 Task: Add Weleda Comforting Body Lotion, Calendula to the cart.
Action: Mouse moved to (228, 121)
Screenshot: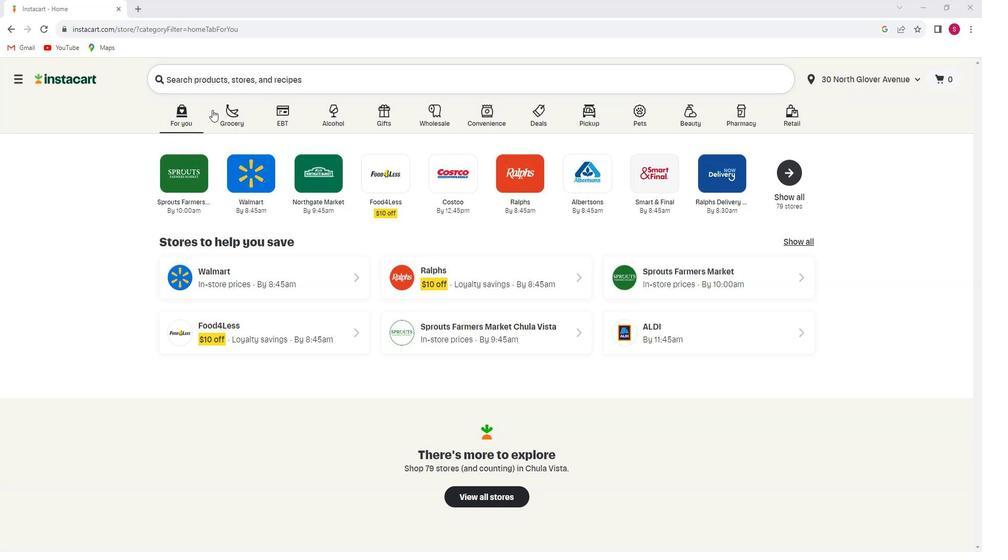 
Action: Mouse pressed left at (228, 121)
Screenshot: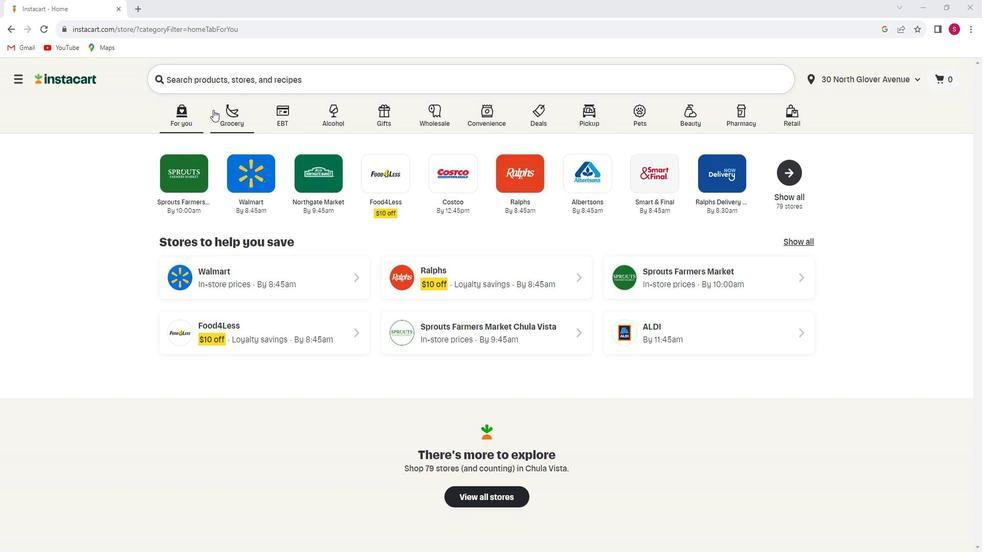 
Action: Mouse moved to (247, 305)
Screenshot: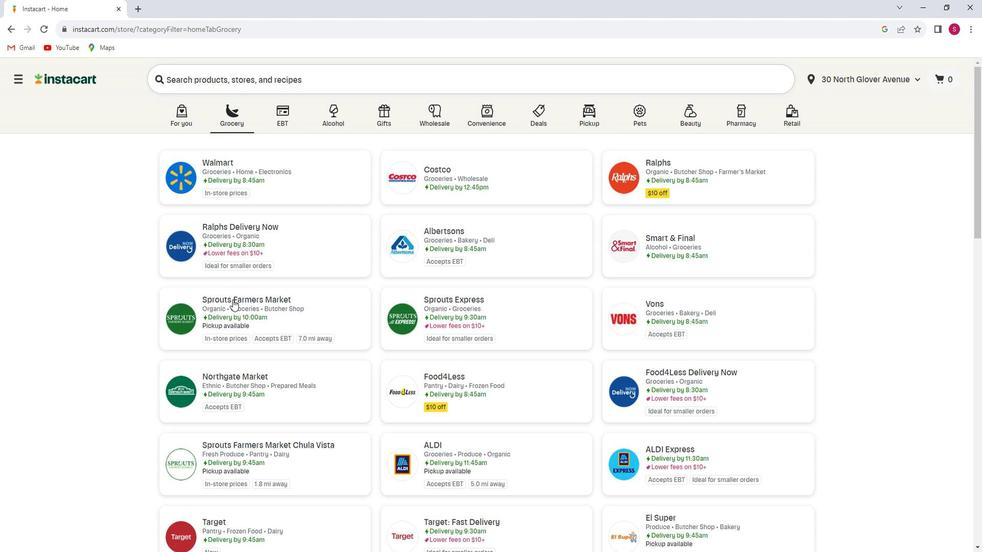 
Action: Mouse pressed left at (247, 305)
Screenshot: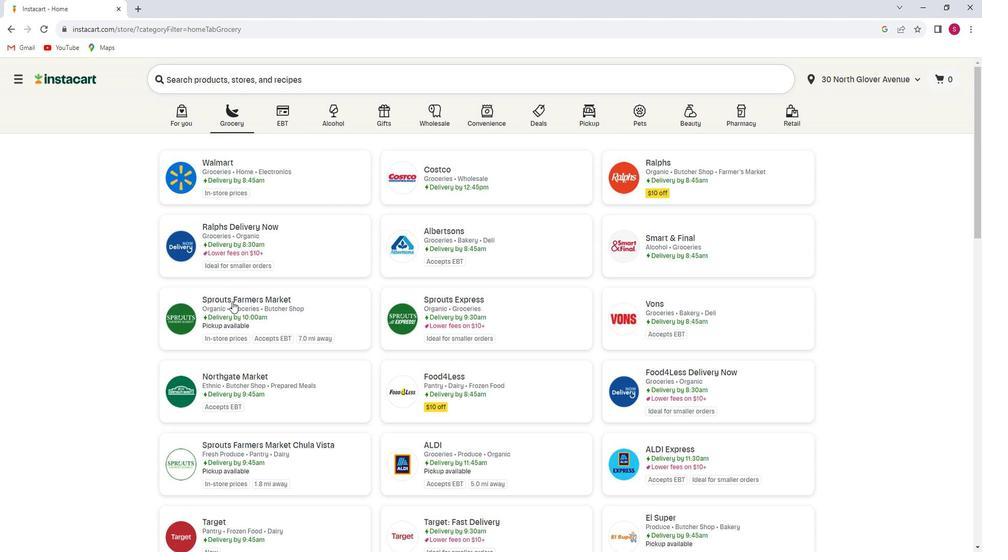 
Action: Mouse moved to (89, 352)
Screenshot: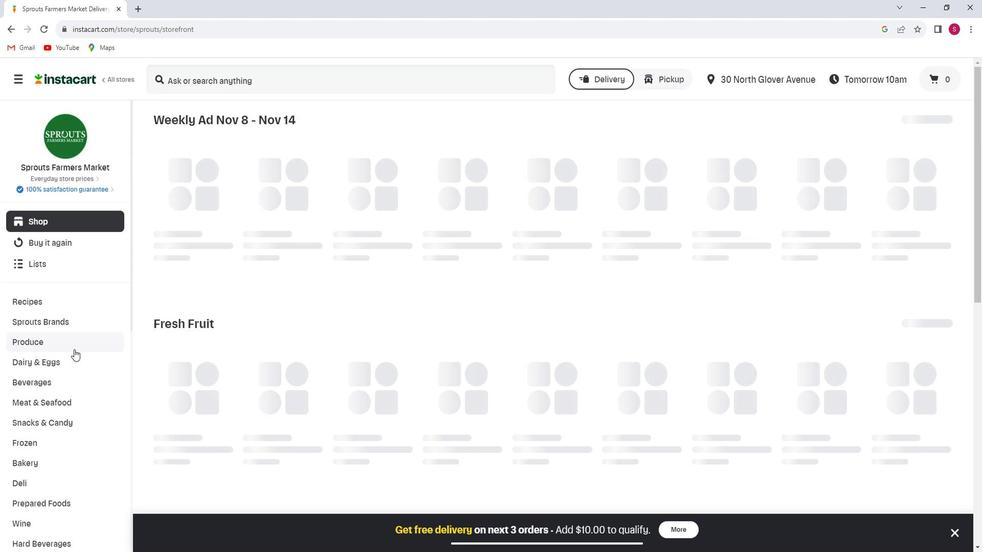 
Action: Mouse scrolled (89, 351) with delta (0, 0)
Screenshot: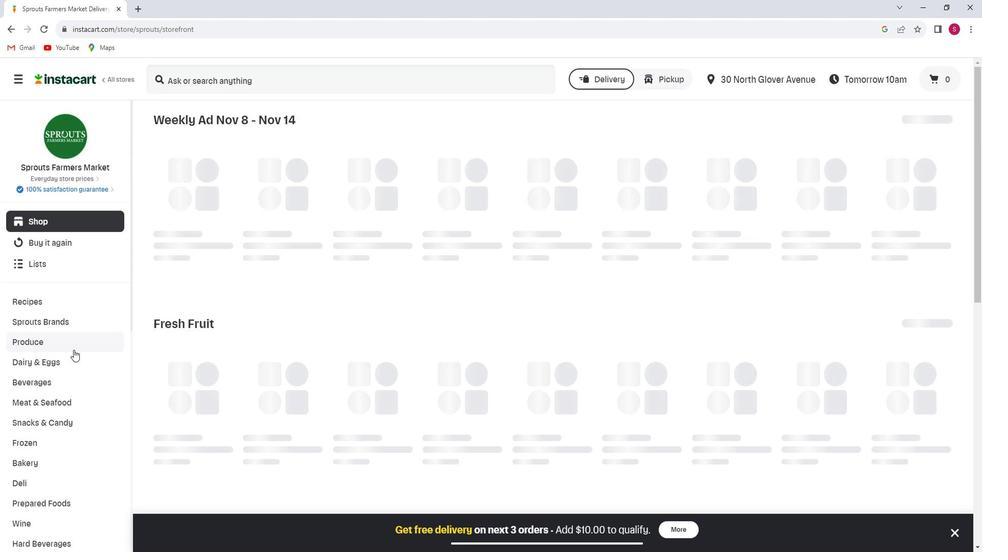 
Action: Mouse scrolled (89, 351) with delta (0, 0)
Screenshot: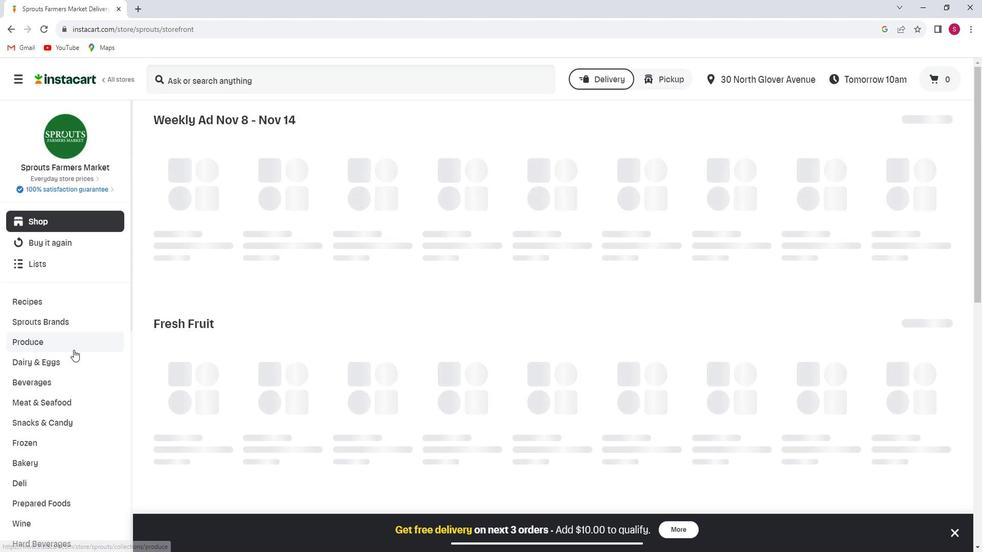 
Action: Mouse scrolled (89, 351) with delta (0, 0)
Screenshot: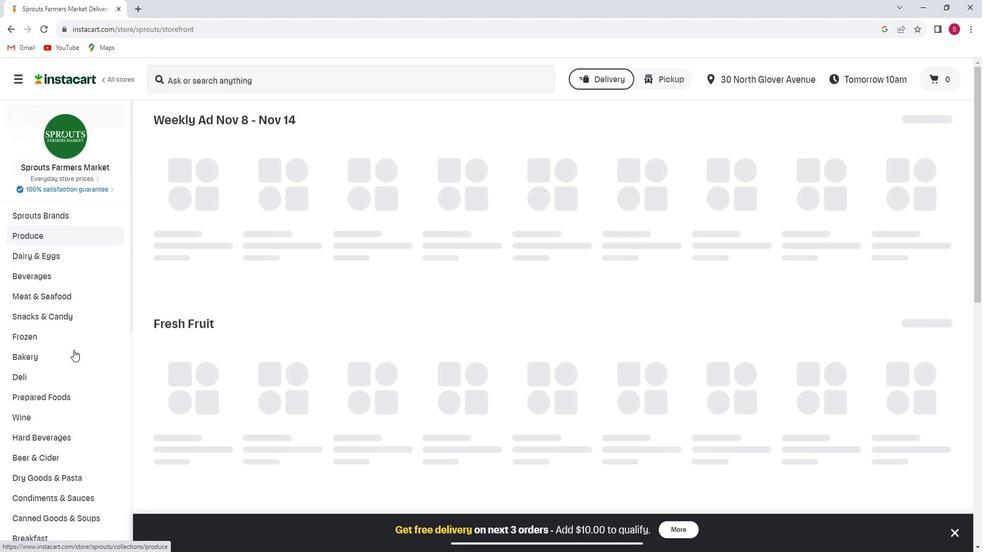 
Action: Mouse scrolled (89, 351) with delta (0, 0)
Screenshot: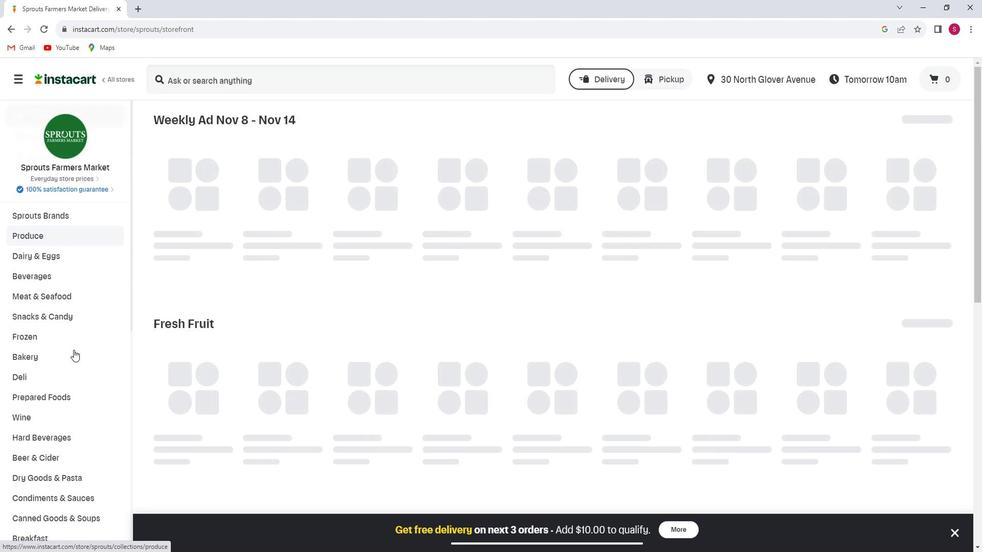 
Action: Mouse scrolled (89, 351) with delta (0, 0)
Screenshot: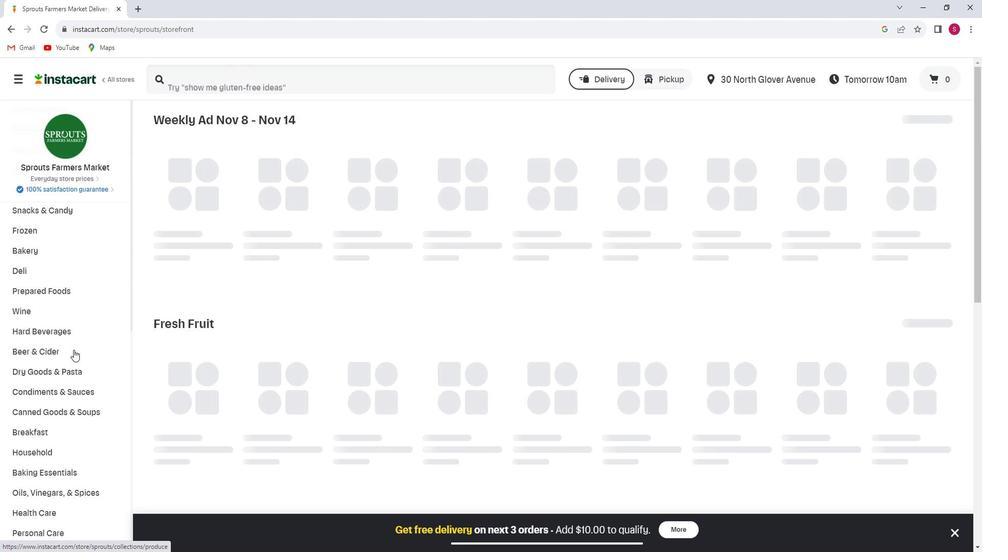 
Action: Mouse scrolled (89, 351) with delta (0, 0)
Screenshot: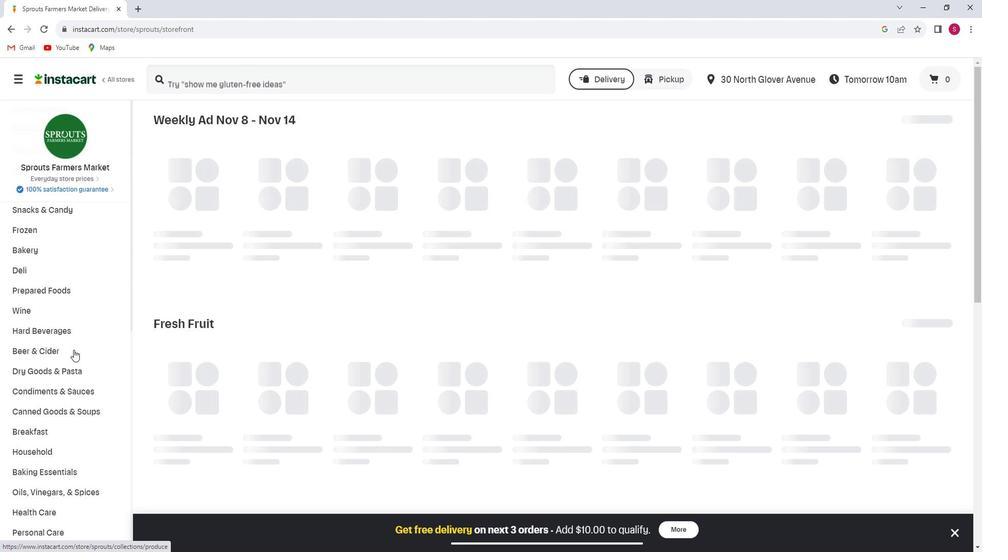 
Action: Mouse scrolled (89, 351) with delta (0, 0)
Screenshot: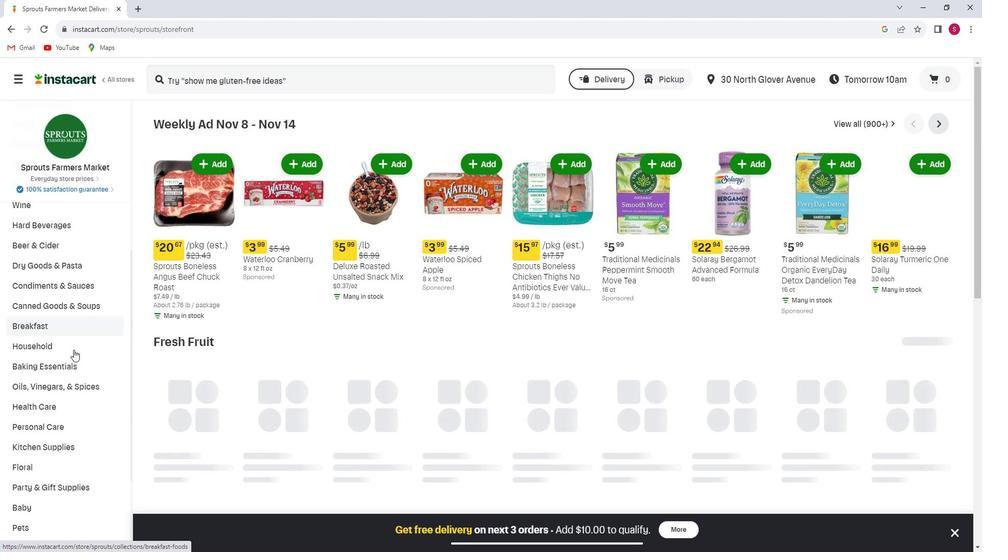 
Action: Mouse scrolled (89, 351) with delta (0, 0)
Screenshot: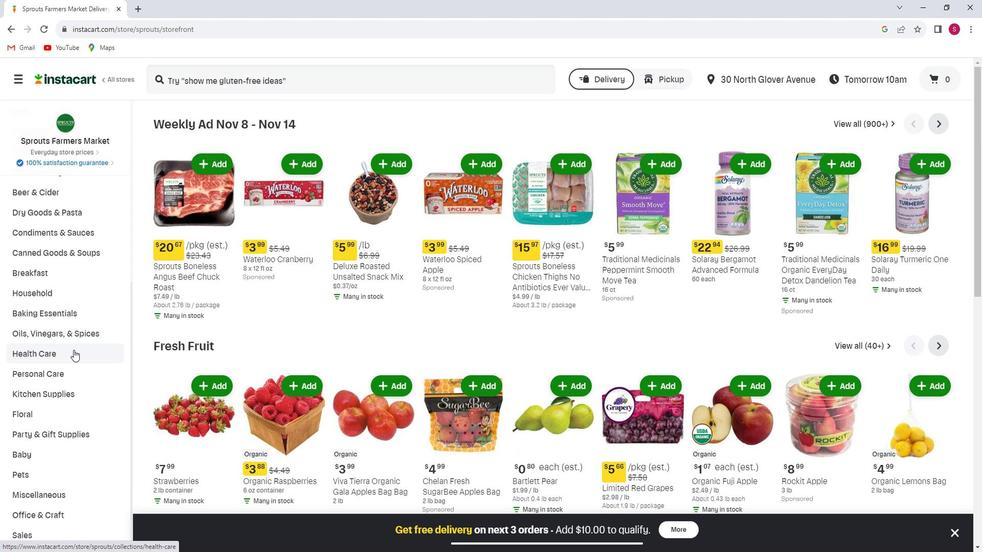 
Action: Mouse moved to (50, 410)
Screenshot: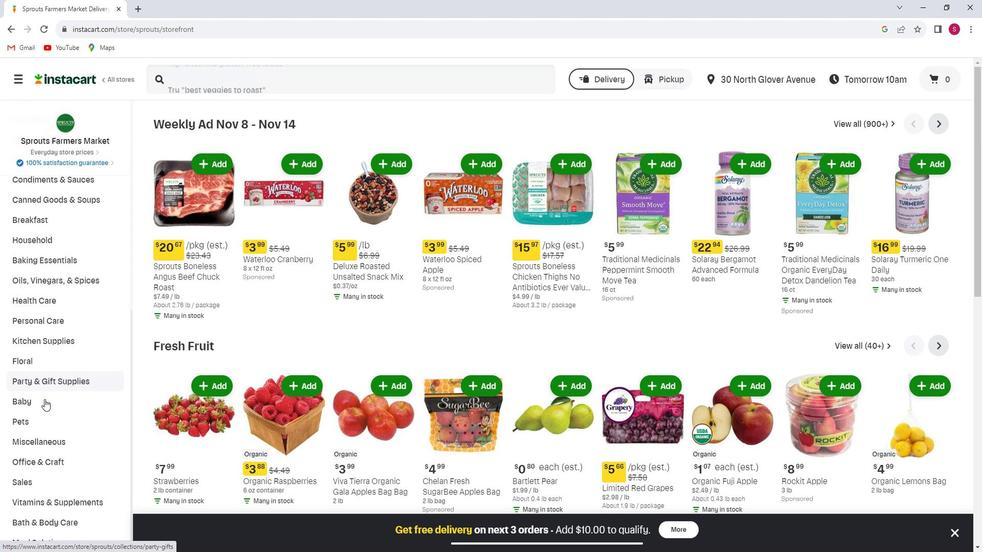 
Action: Mouse pressed left at (50, 410)
Screenshot: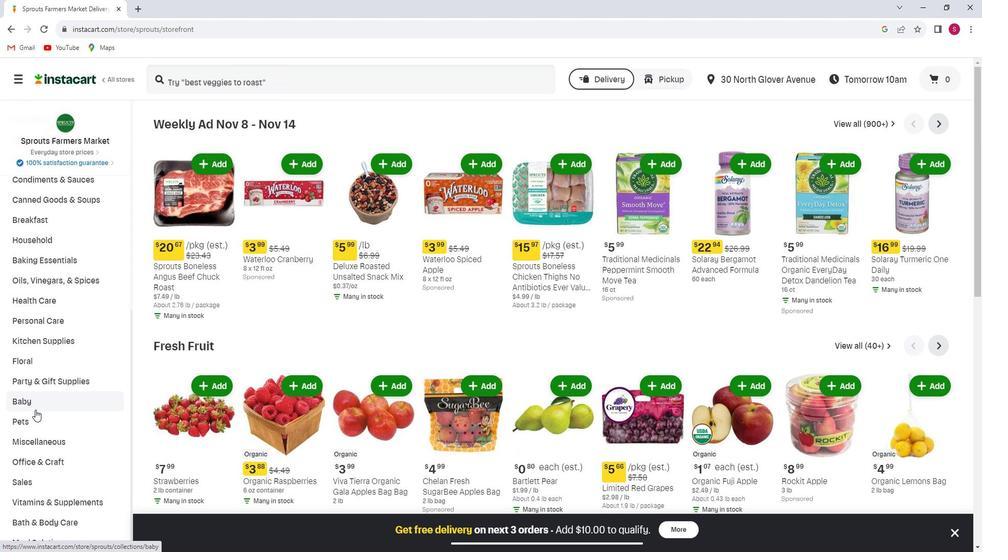 
Action: Mouse moved to (58, 426)
Screenshot: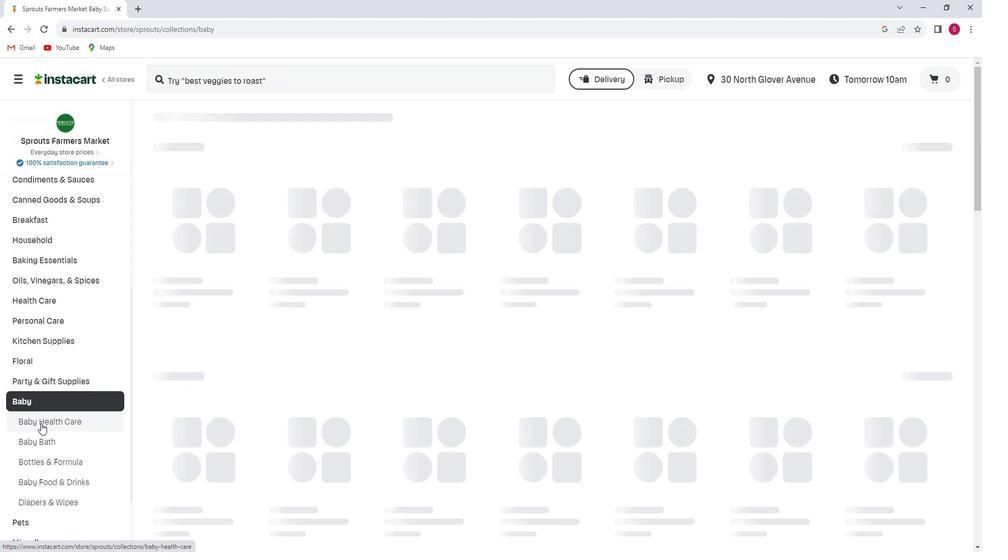 
Action: Mouse pressed left at (58, 426)
Screenshot: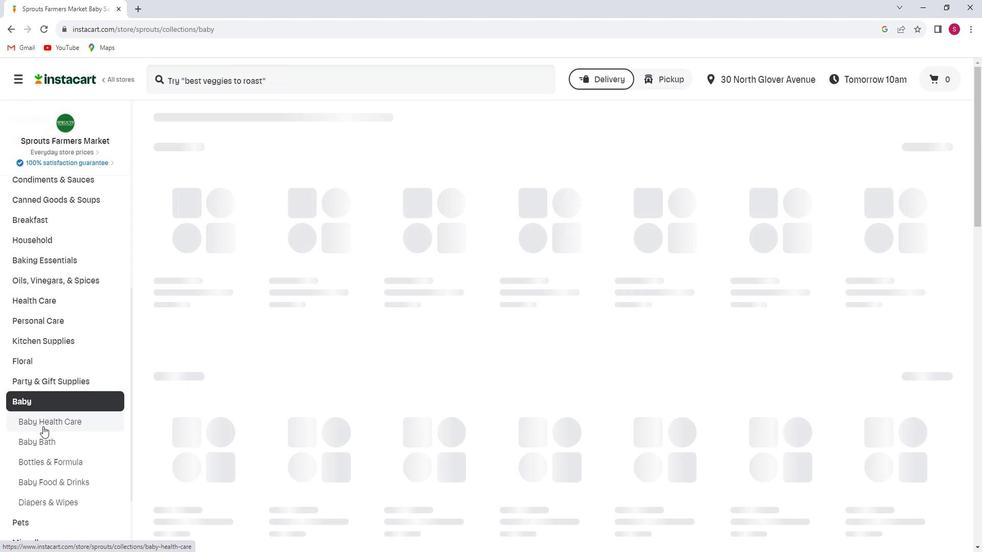 
Action: Mouse moved to (213, 87)
Screenshot: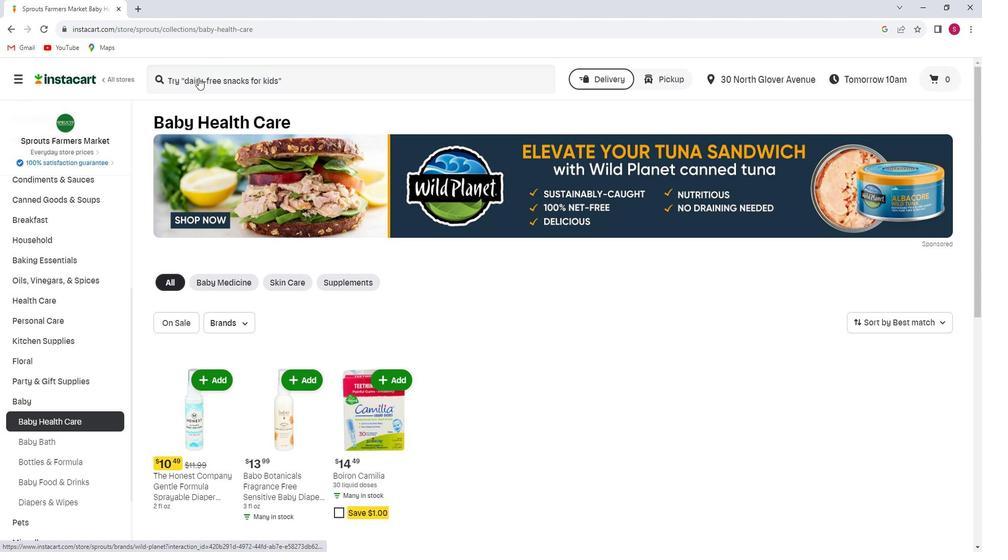 
Action: Mouse pressed left at (213, 87)
Screenshot: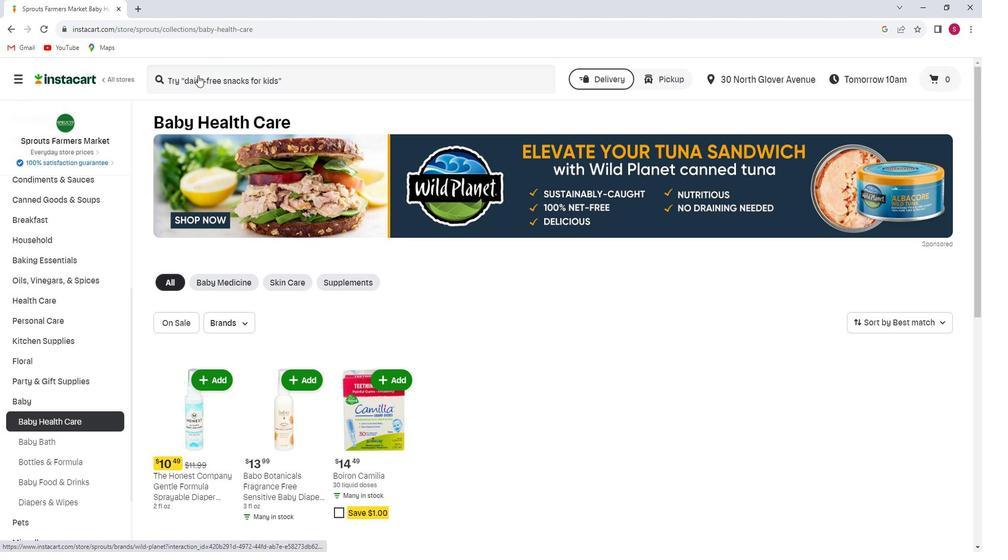 
Action: Key pressed <Key.shift>Weleda<Key.space><Key.shift>Comforting<Key.space><Key.shift>Body<Key.space><Key.shift>Lotion,<Key.space><Key.shift>calendula<Key.enter>
Screenshot: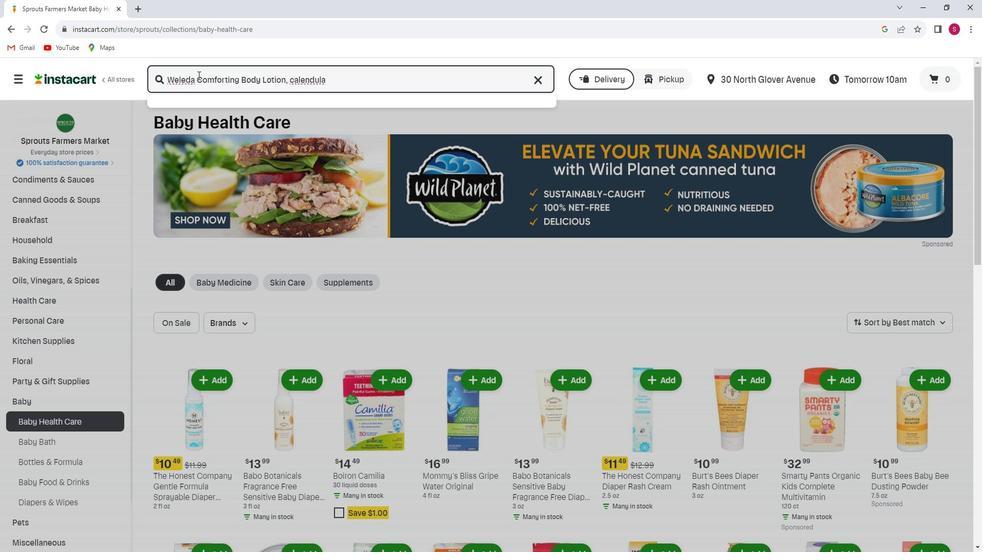 
Action: Mouse moved to (322, 254)
Screenshot: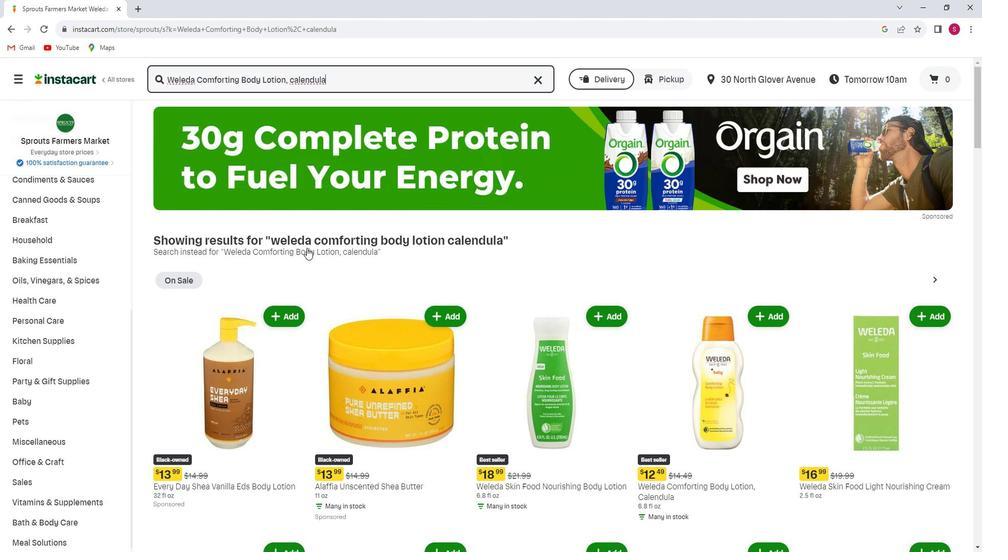 
Action: Mouse scrolled (322, 254) with delta (0, 0)
Screenshot: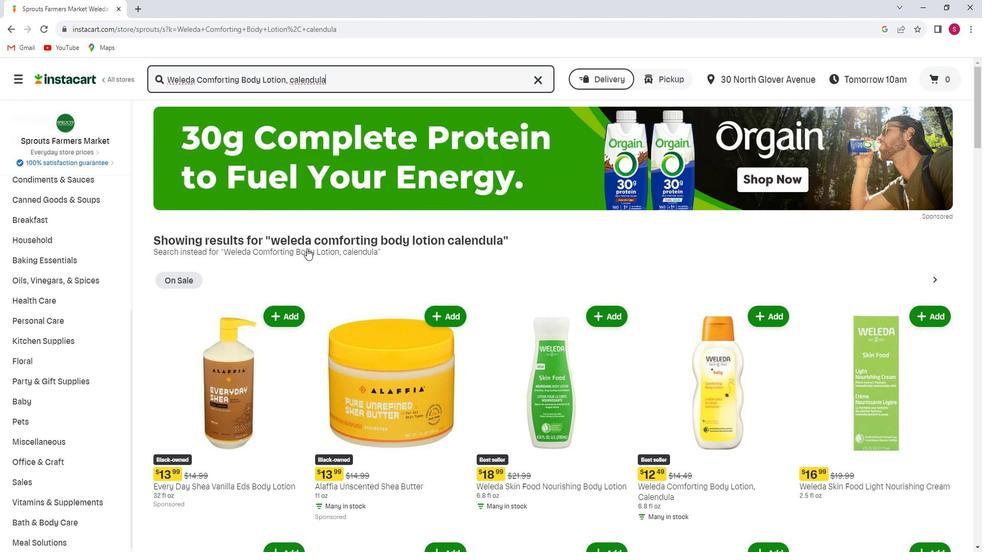 
Action: Mouse moved to (376, 271)
Screenshot: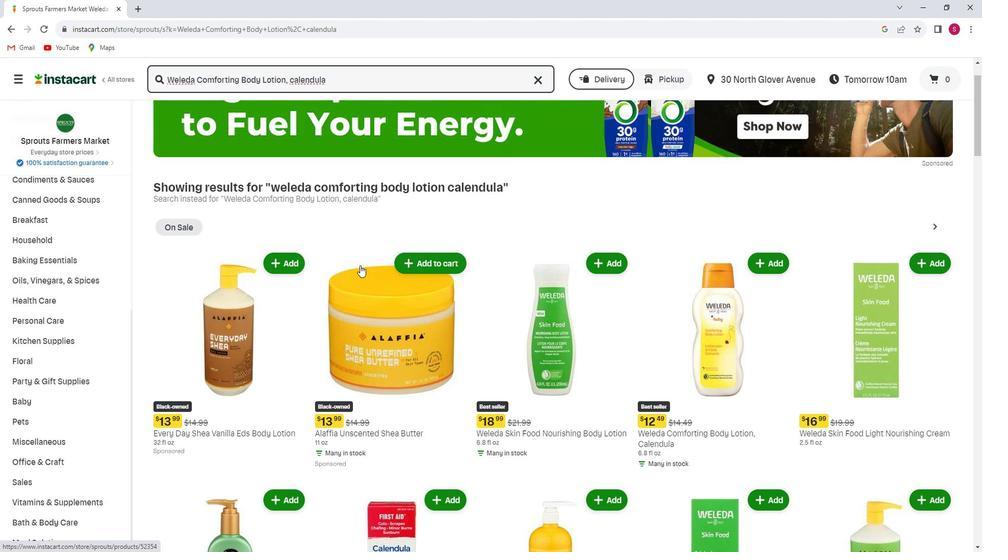 
Action: Mouse scrolled (376, 271) with delta (0, 0)
Screenshot: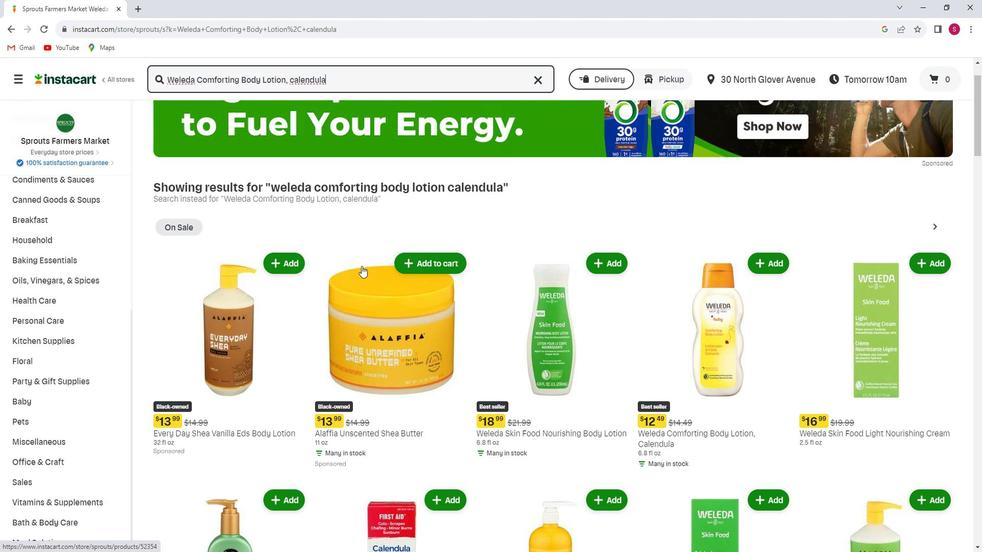 
Action: Mouse moved to (765, 209)
Screenshot: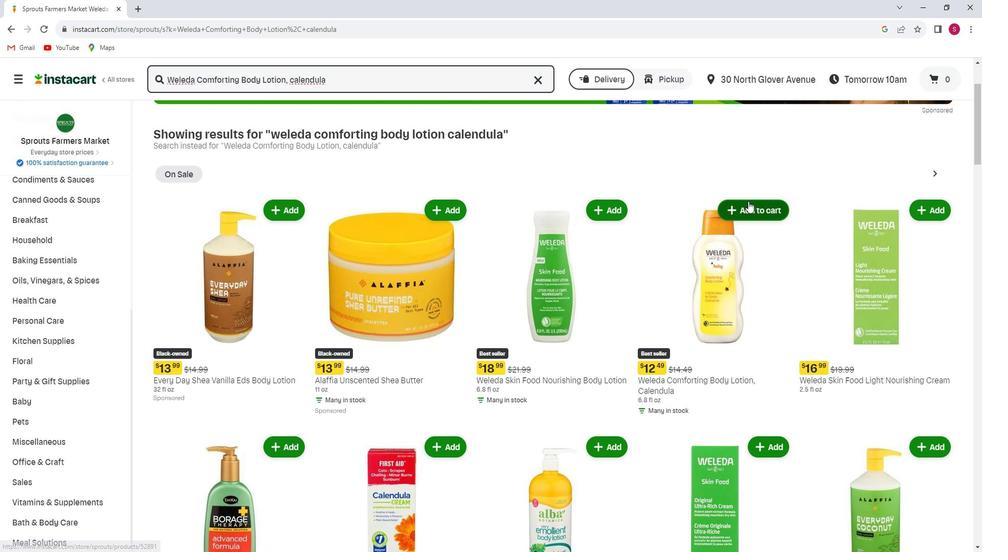 
Action: Mouse pressed left at (765, 209)
Screenshot: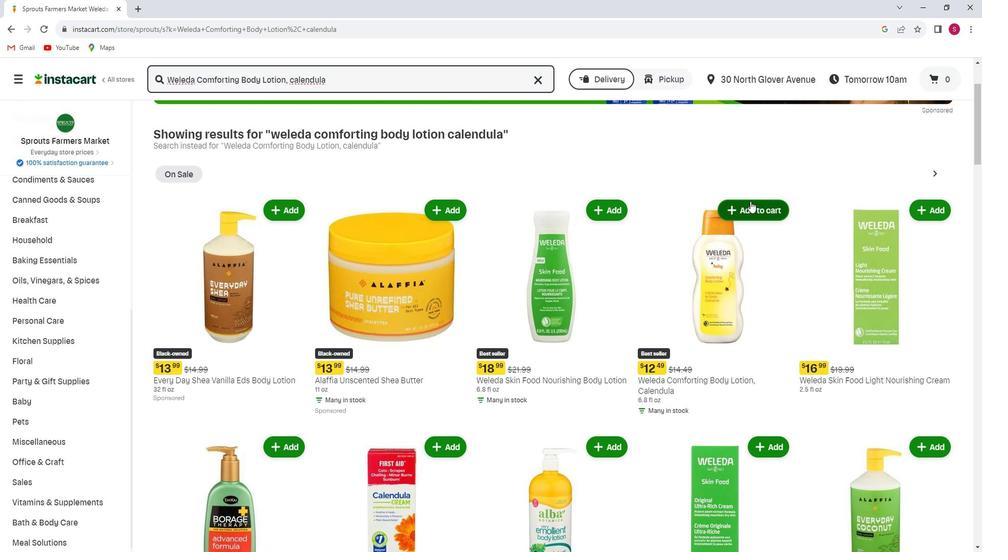
Action: Mouse moved to (763, 250)
Screenshot: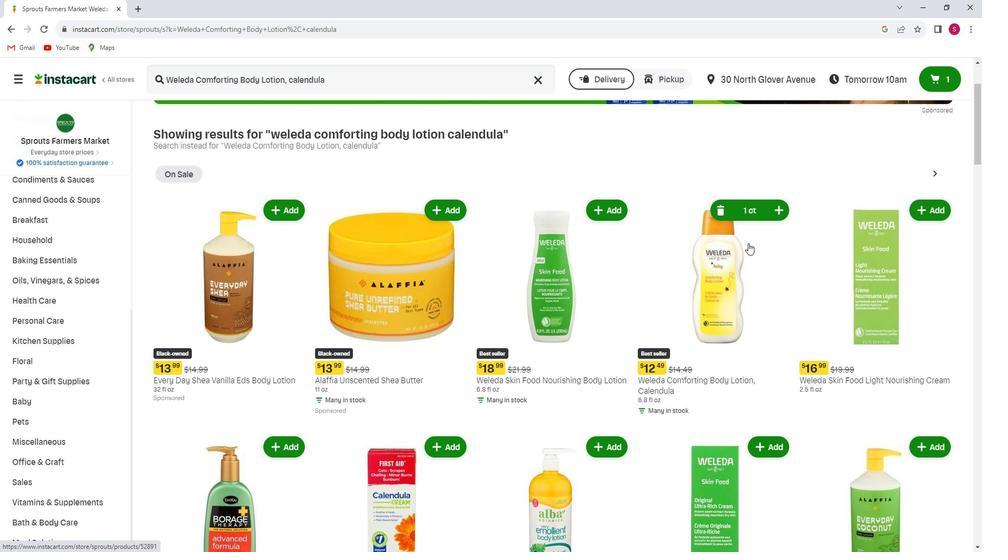 
